 Task: Add Previously Frozen Wild Swordfish Steak to the cart.
Action: Mouse moved to (21, 153)
Screenshot: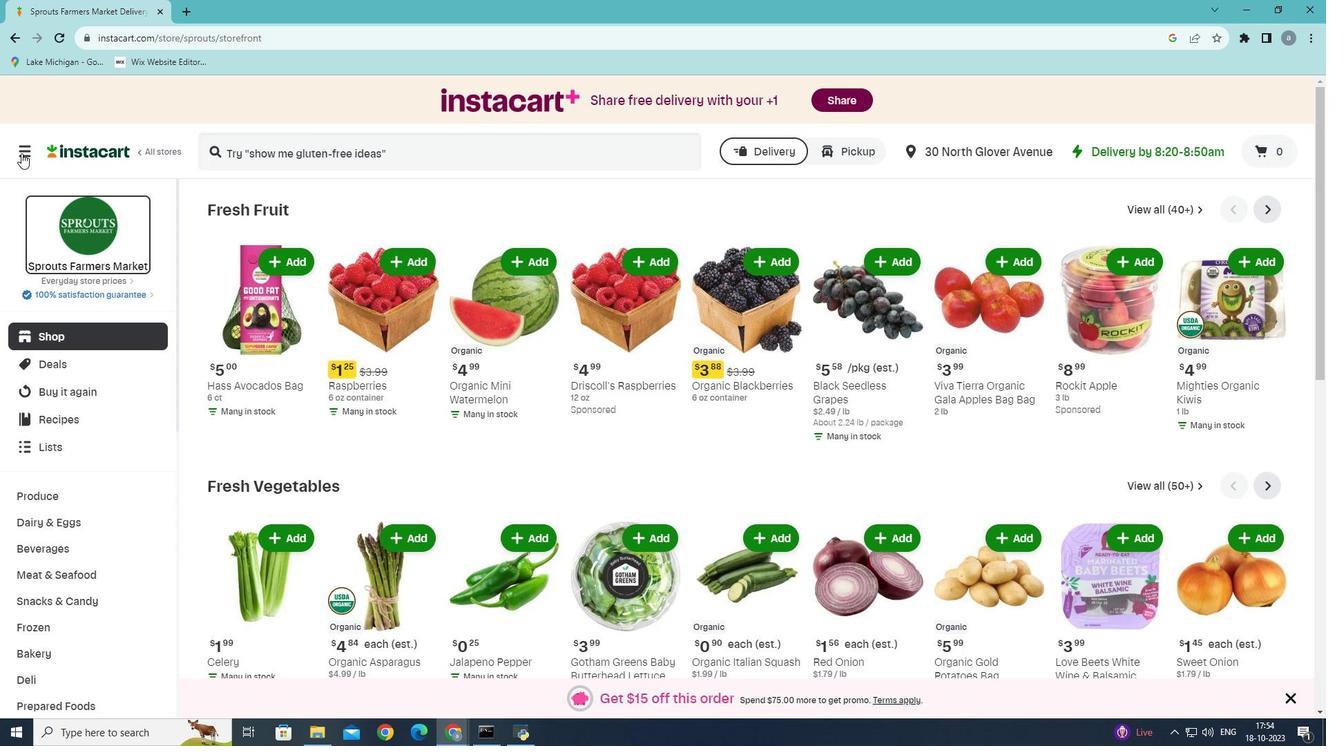 
Action: Mouse pressed left at (21, 153)
Screenshot: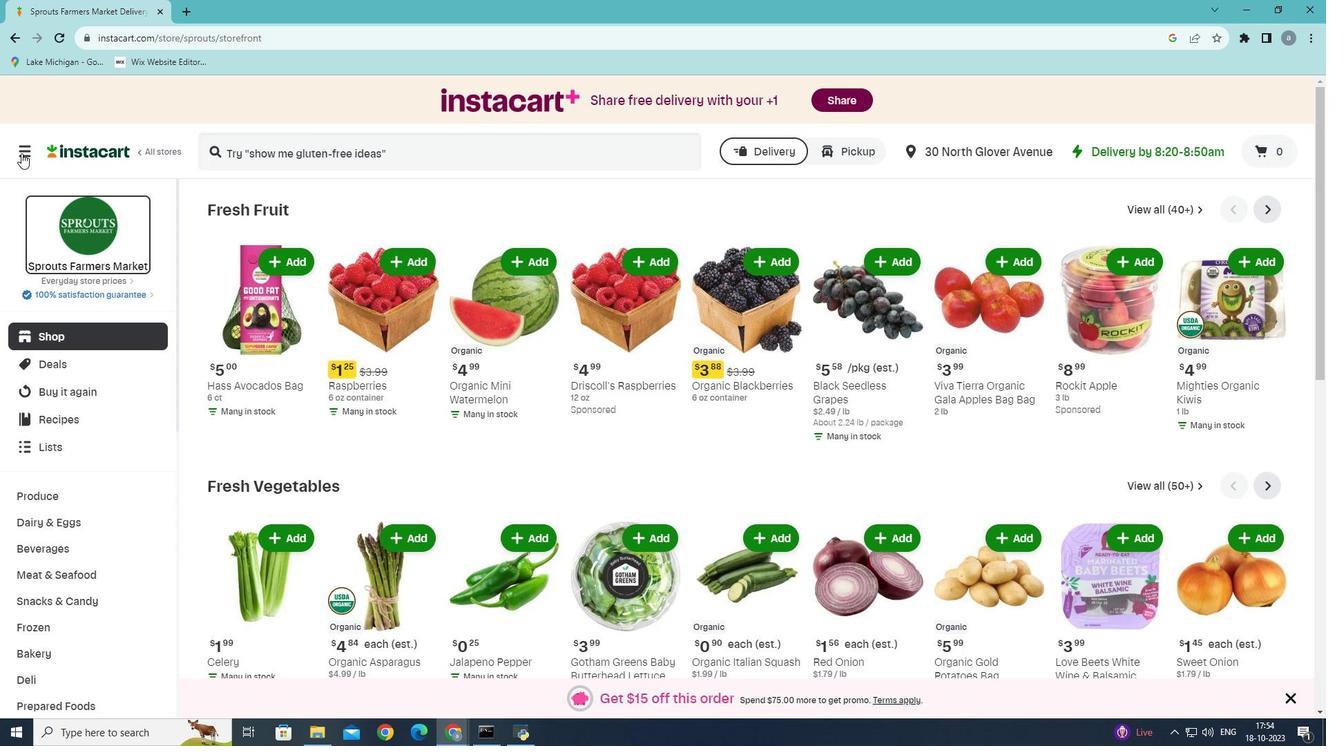 
Action: Mouse moved to (84, 398)
Screenshot: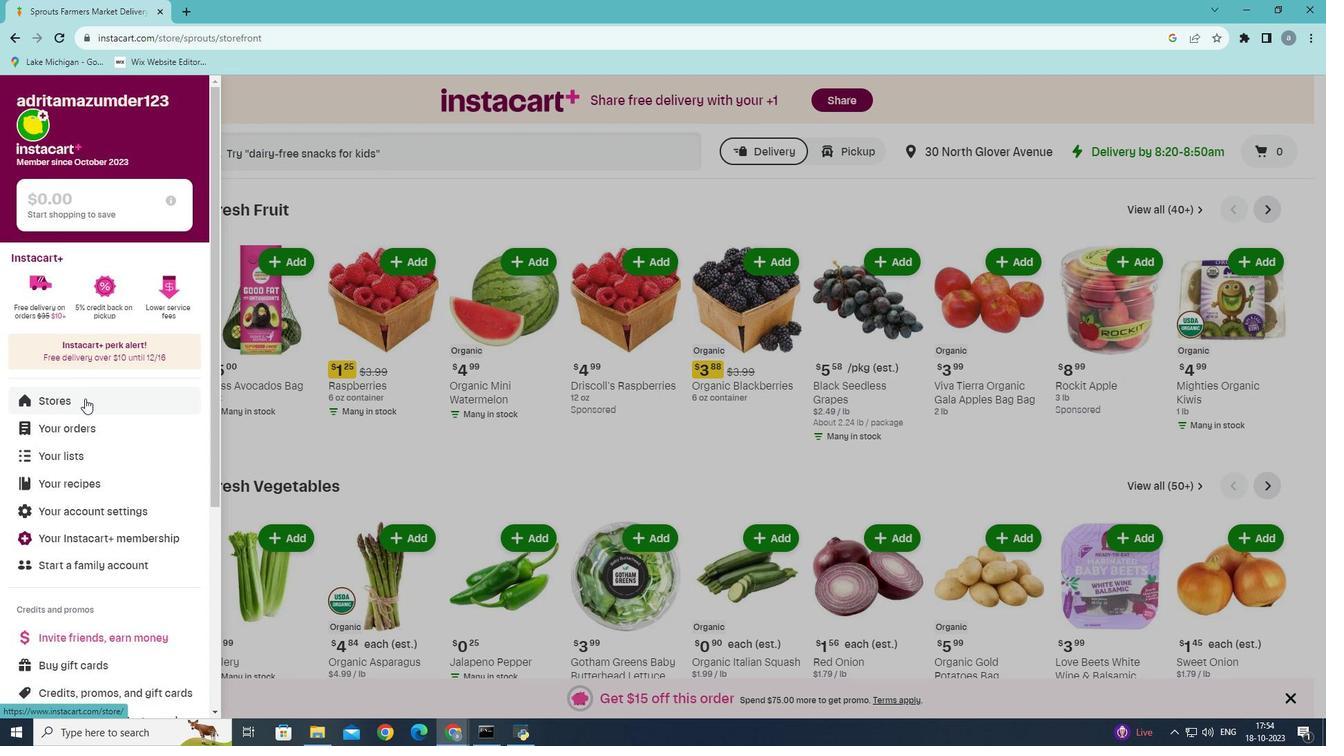 
Action: Mouse pressed left at (84, 398)
Screenshot: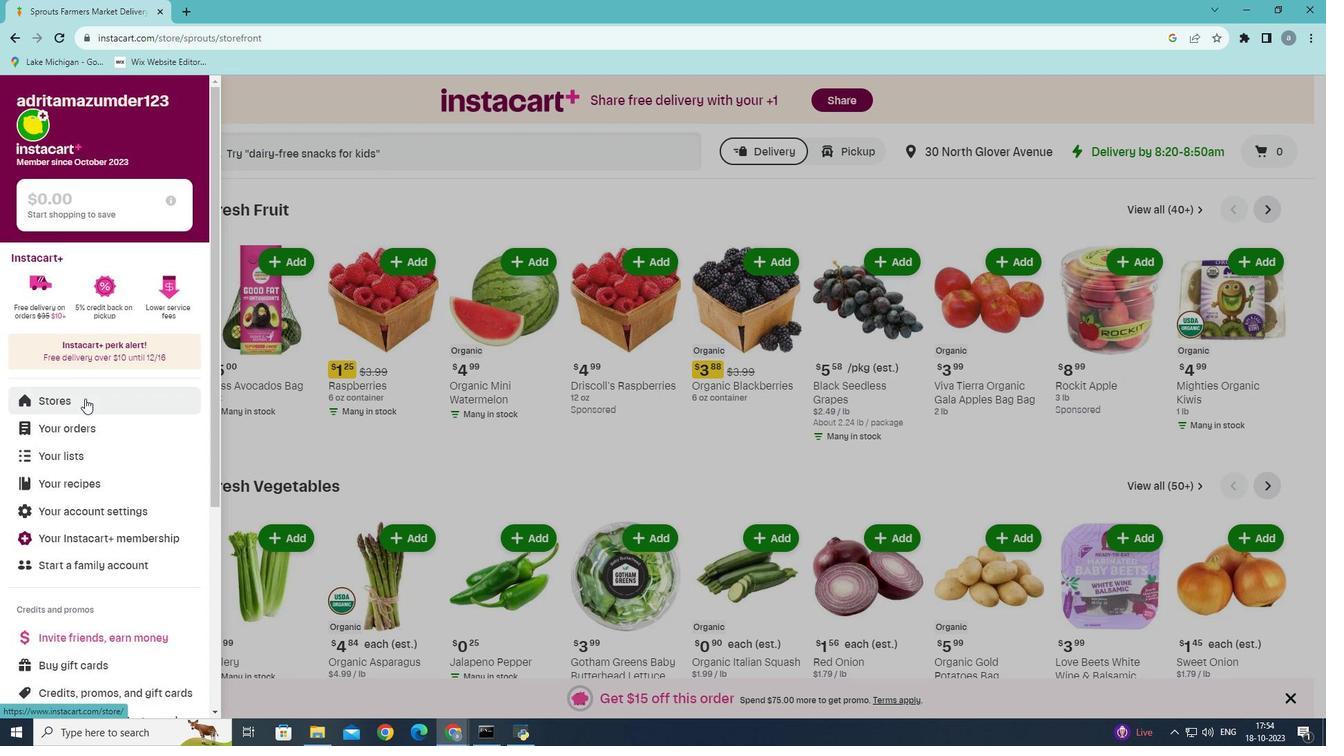 
Action: Mouse moved to (329, 160)
Screenshot: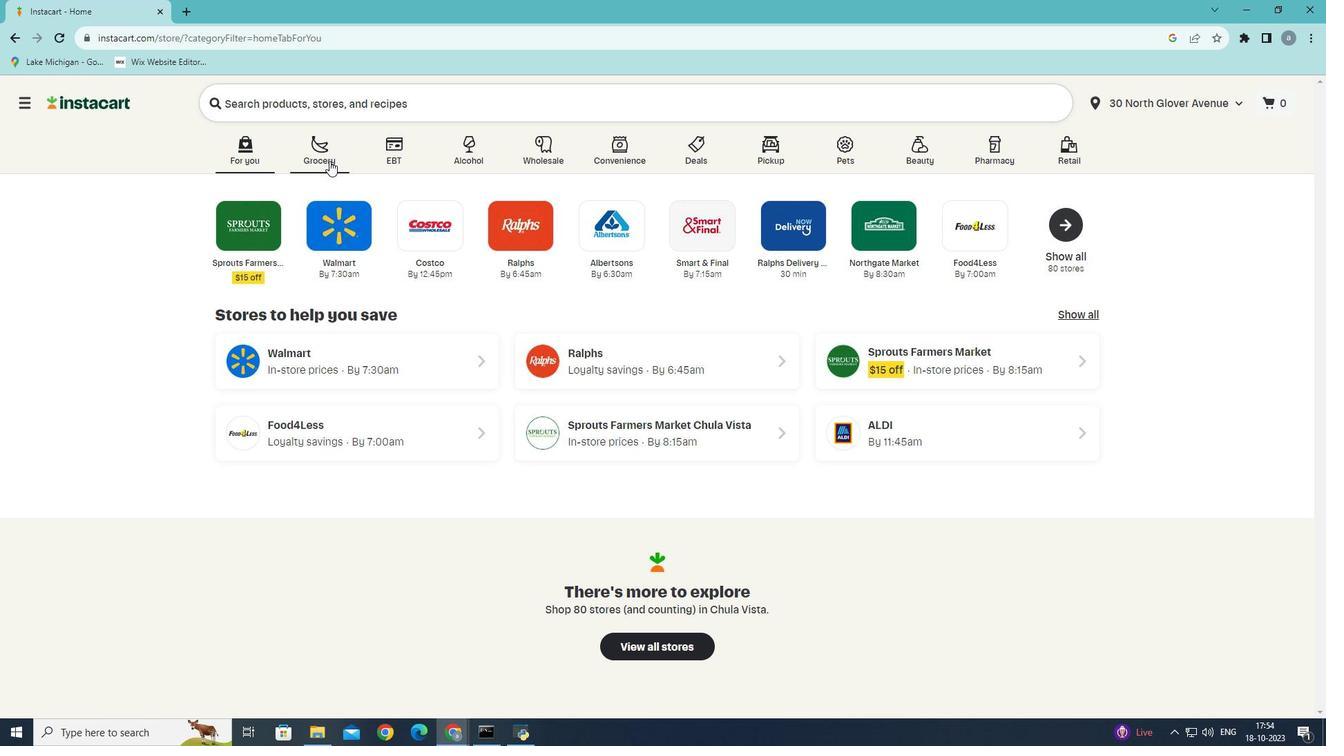
Action: Mouse pressed left at (329, 160)
Screenshot: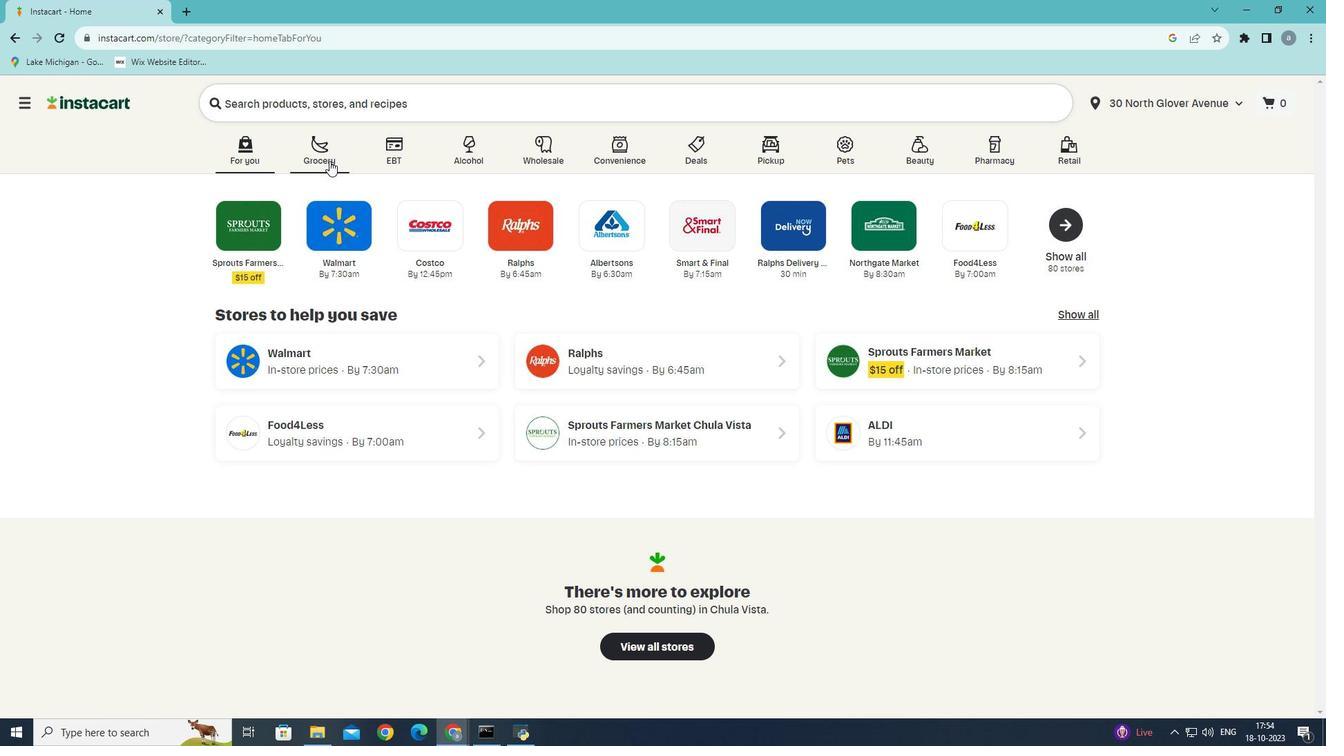 
Action: Mouse moved to (337, 432)
Screenshot: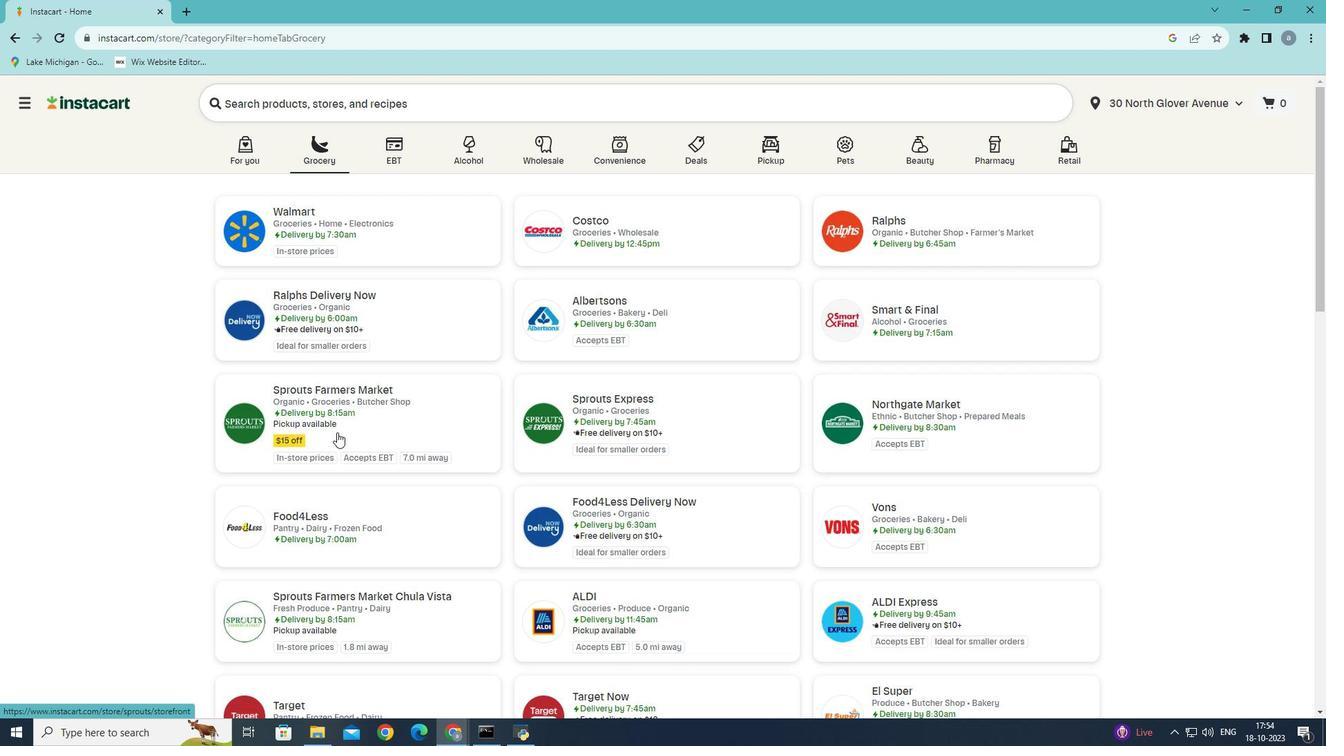 
Action: Mouse pressed left at (337, 432)
Screenshot: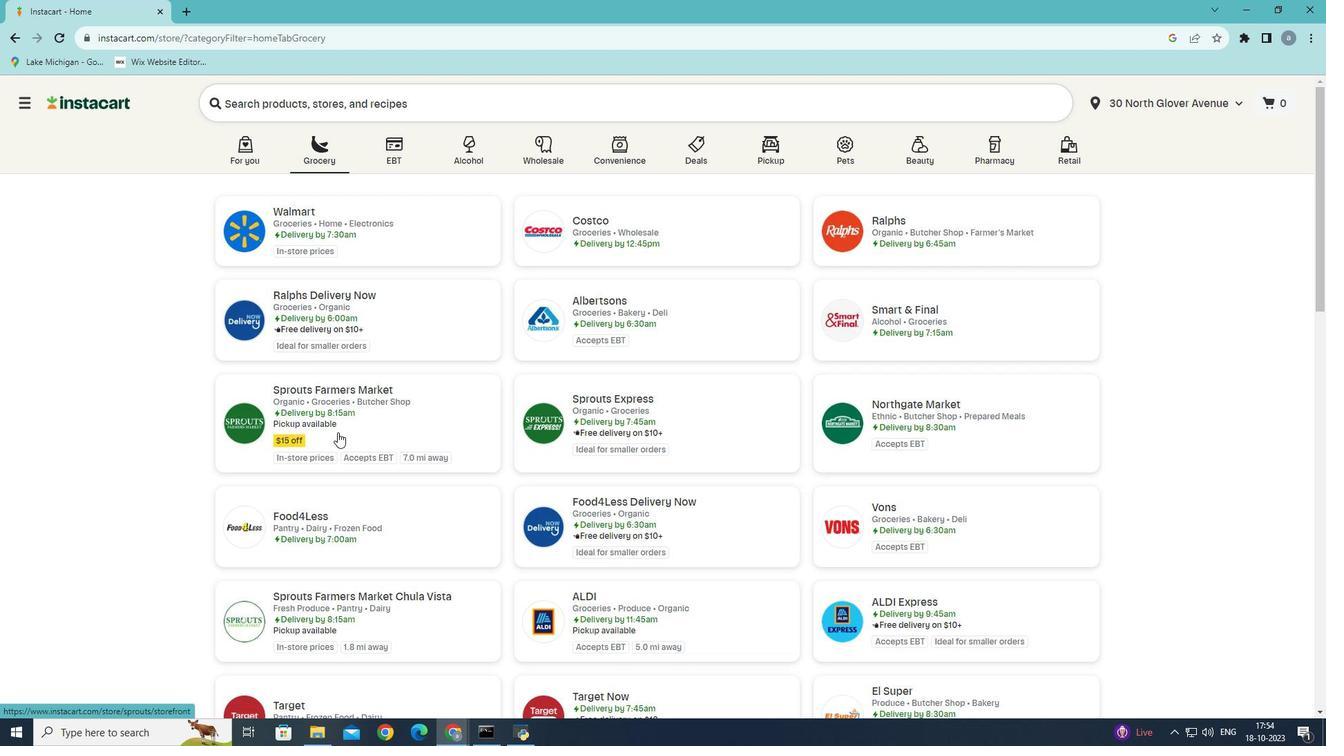 
Action: Mouse moved to (59, 570)
Screenshot: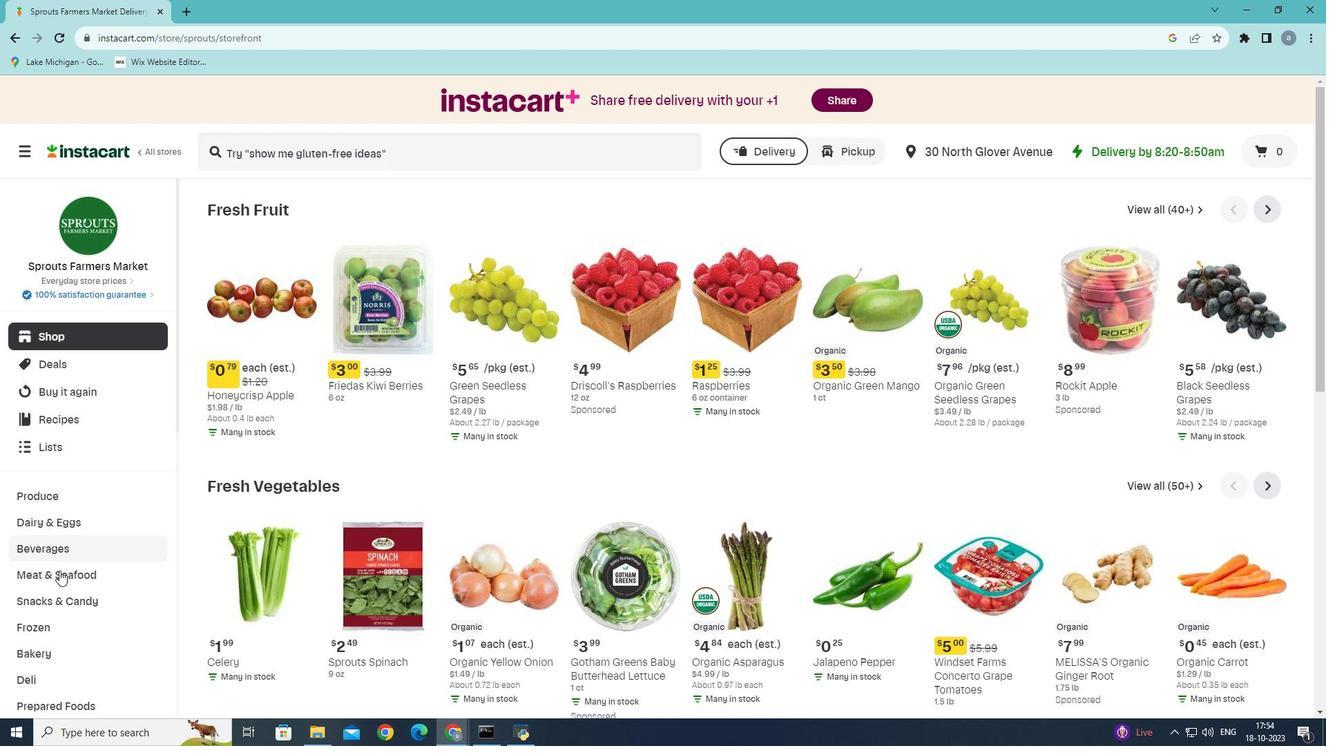 
Action: Mouse pressed left at (59, 570)
Screenshot: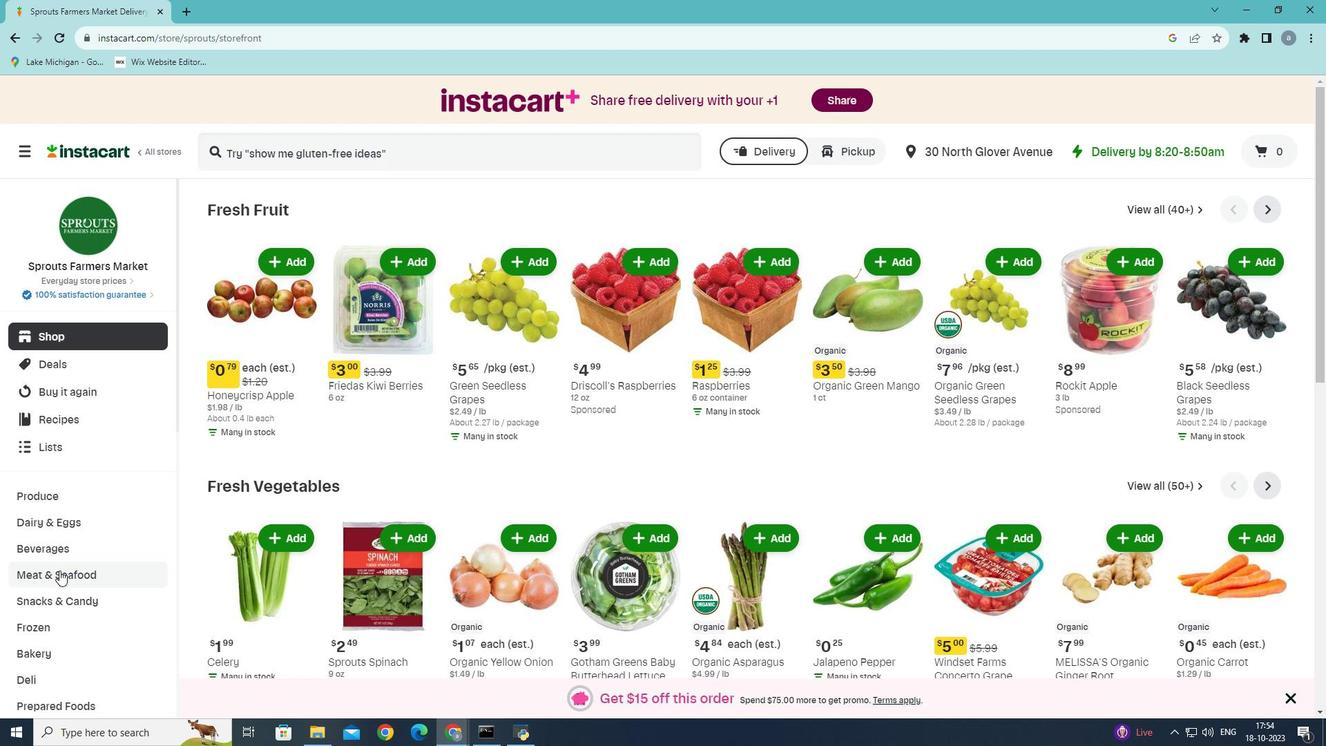 
Action: Mouse moved to (538, 241)
Screenshot: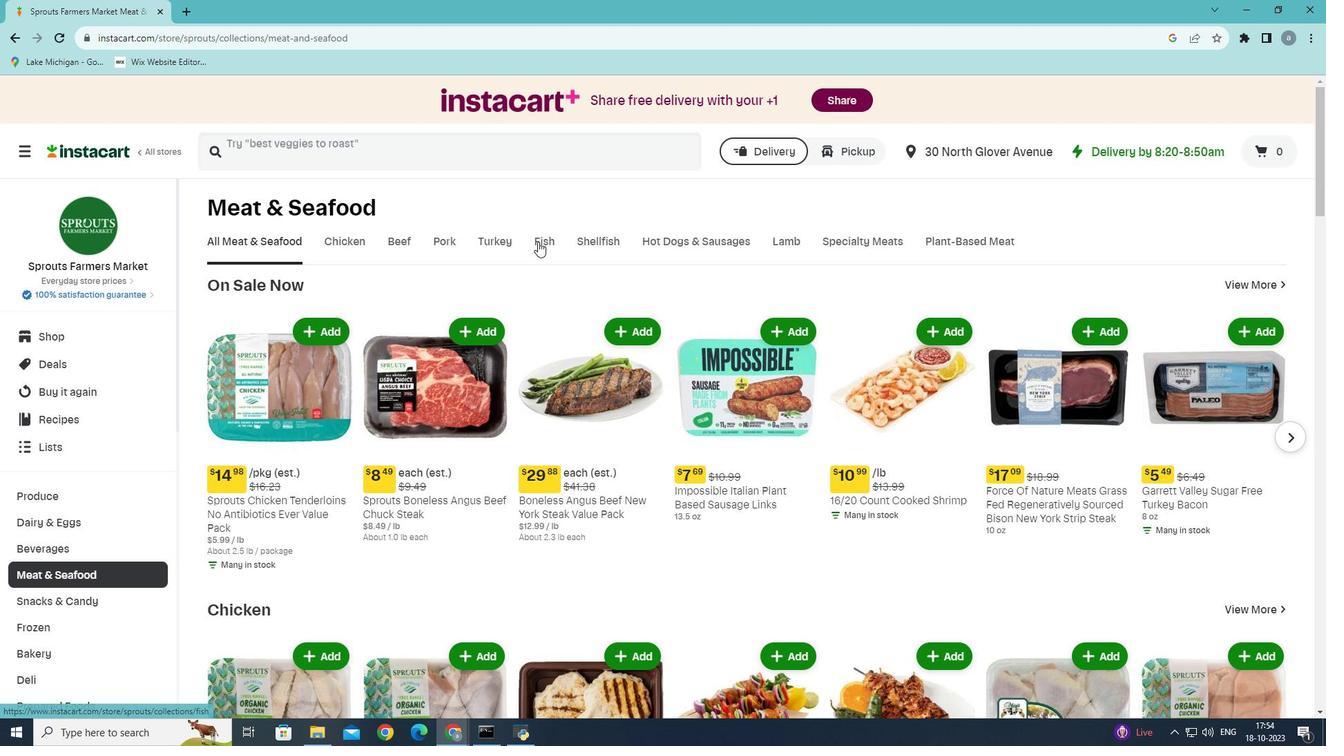 
Action: Mouse pressed left at (538, 241)
Screenshot: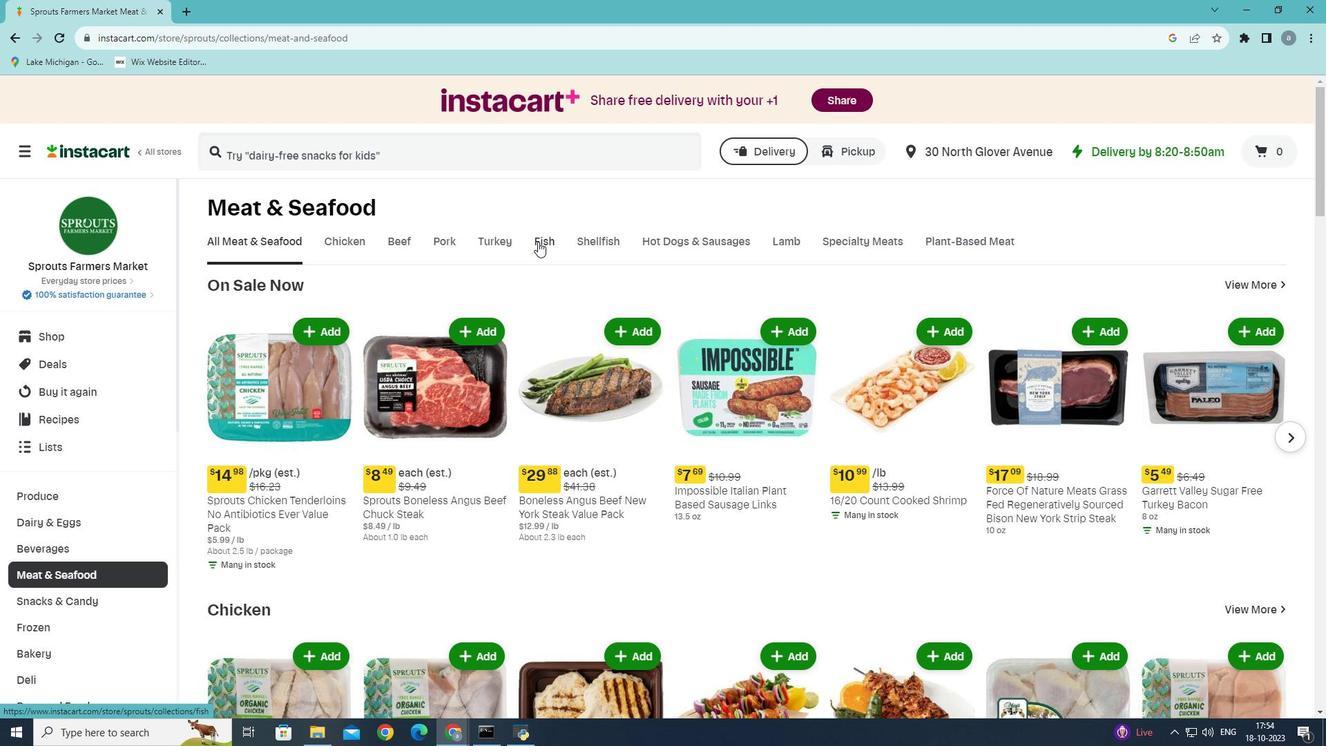 
Action: Mouse moved to (605, 372)
Screenshot: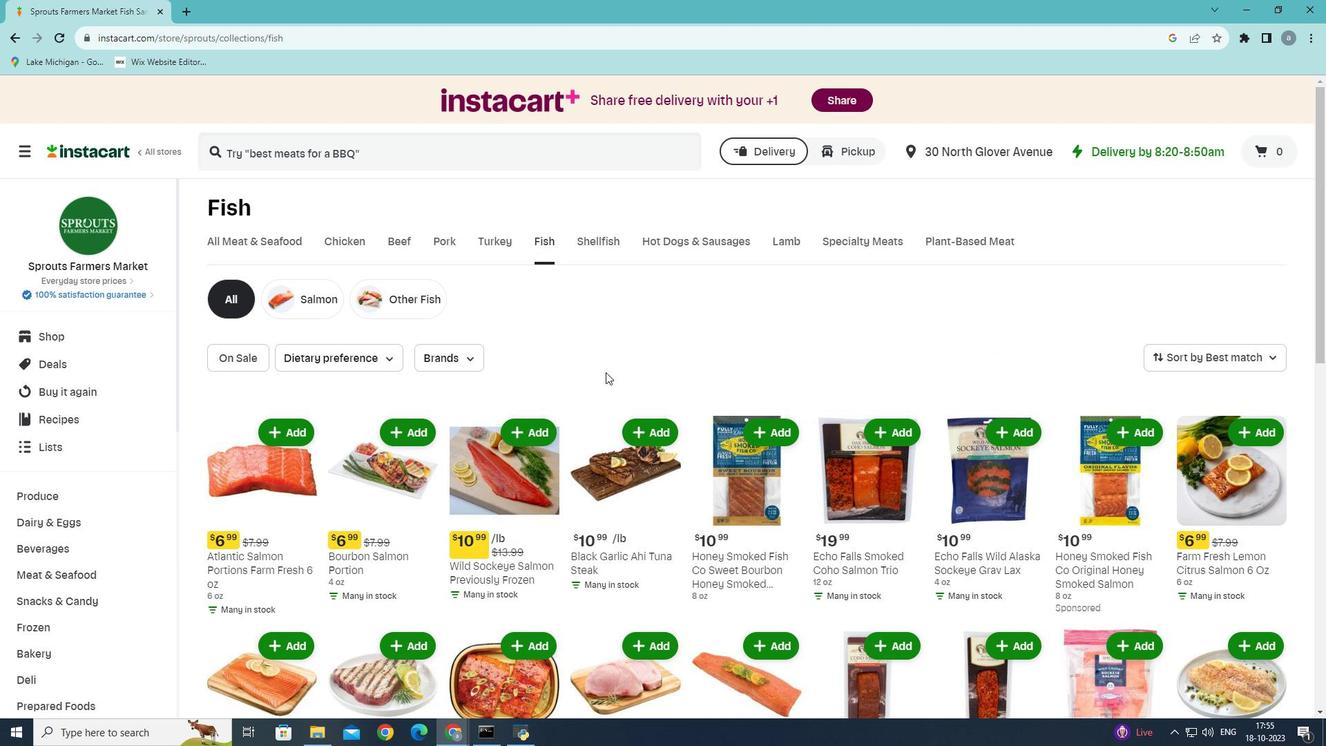 
Action: Mouse scrolled (605, 371) with delta (0, 0)
Screenshot: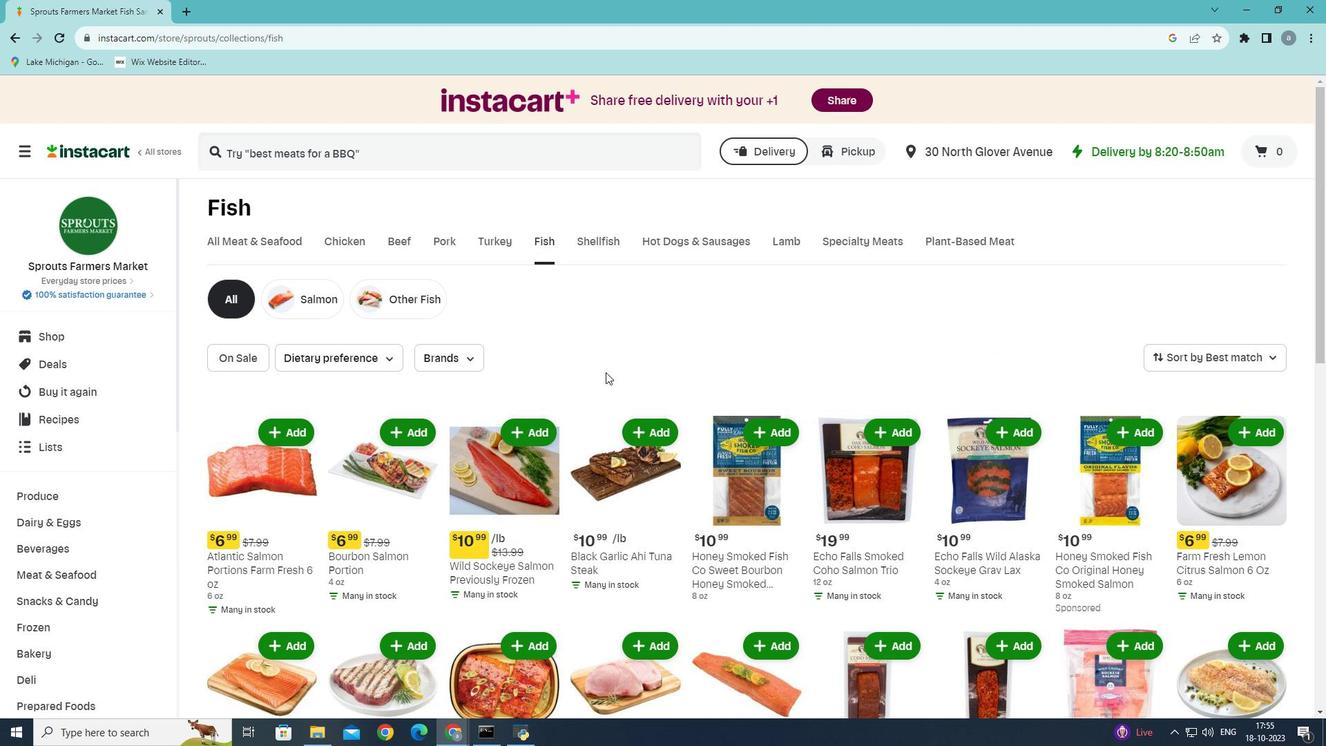 
Action: Mouse scrolled (605, 371) with delta (0, 0)
Screenshot: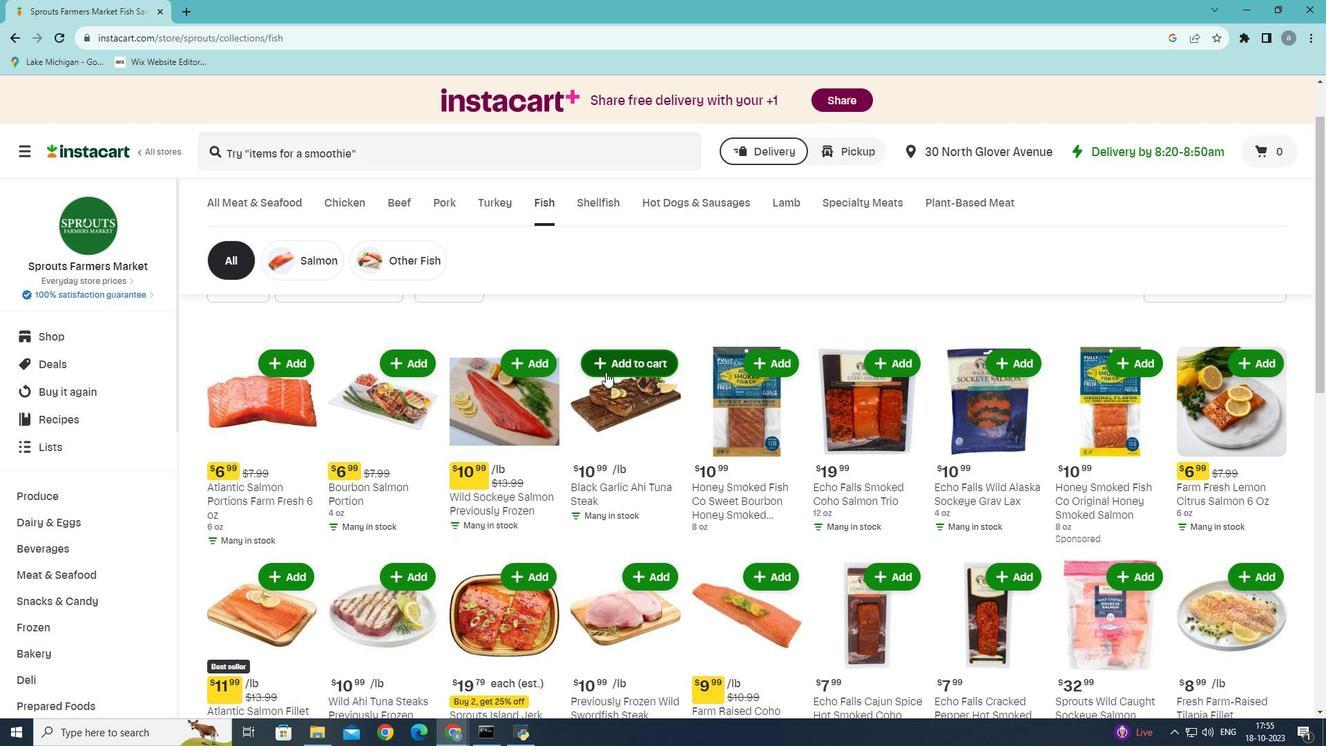 
Action: Mouse scrolled (605, 371) with delta (0, 0)
Screenshot: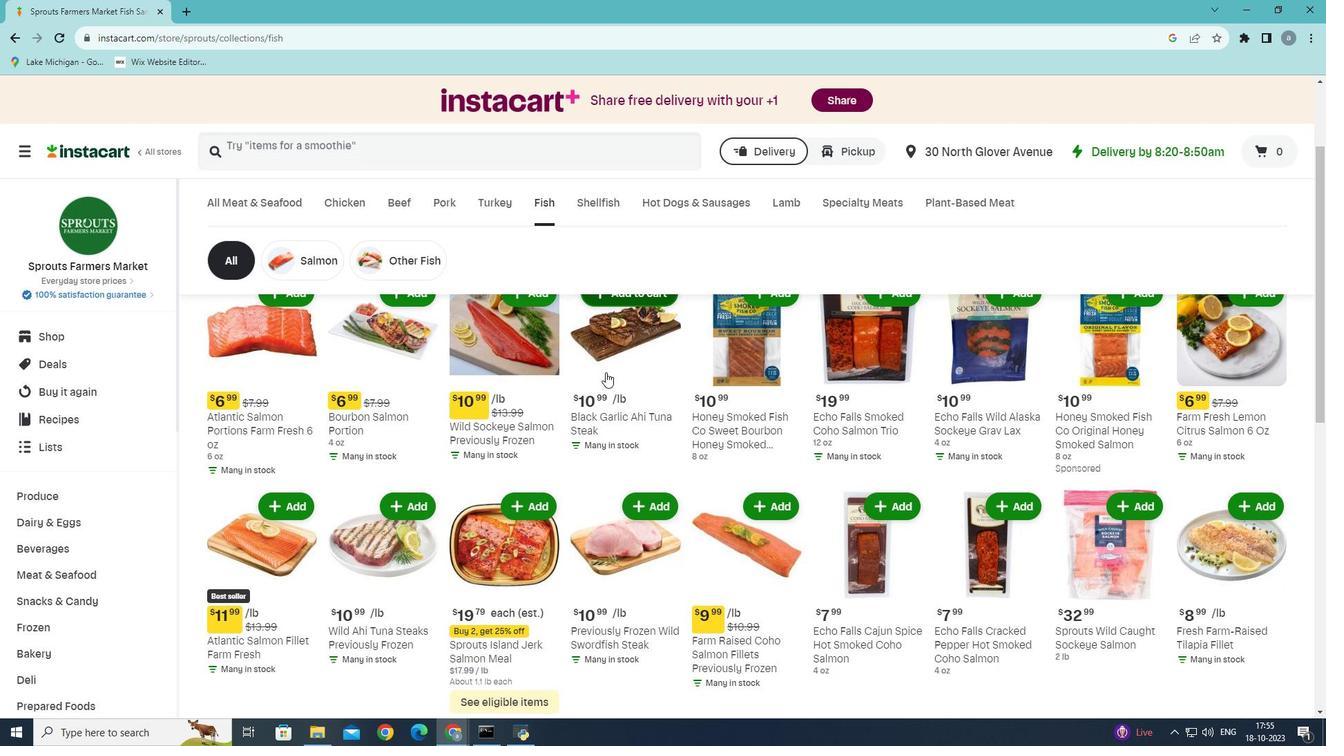 
Action: Mouse moved to (648, 437)
Screenshot: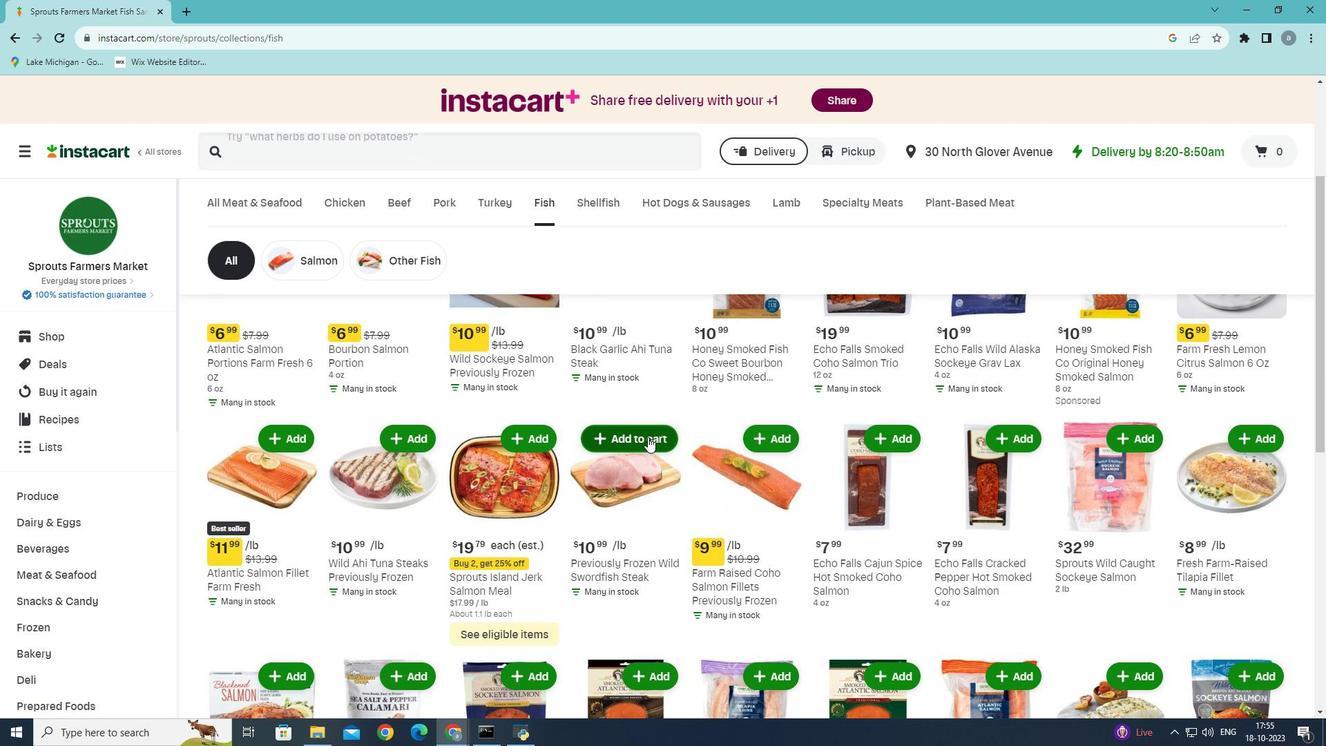 
Action: Mouse pressed left at (648, 437)
Screenshot: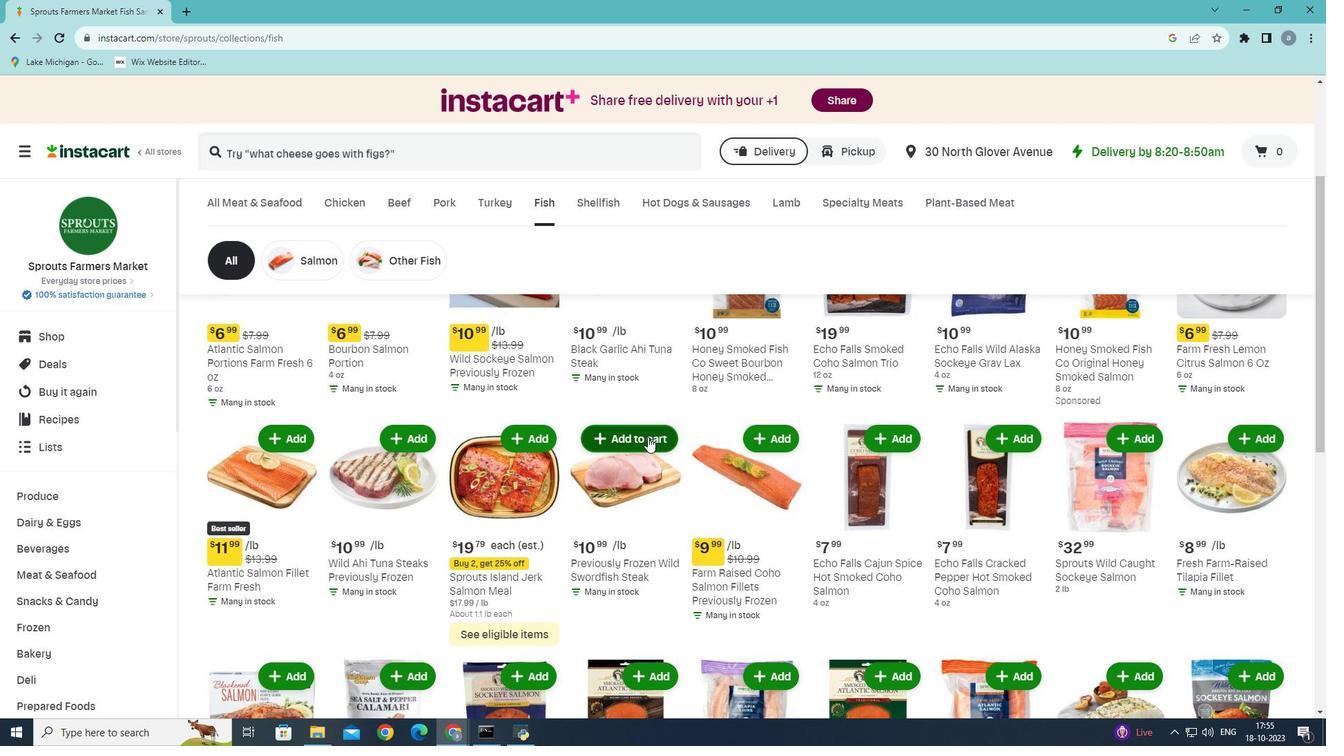 
Action: Mouse moved to (640, 435)
Screenshot: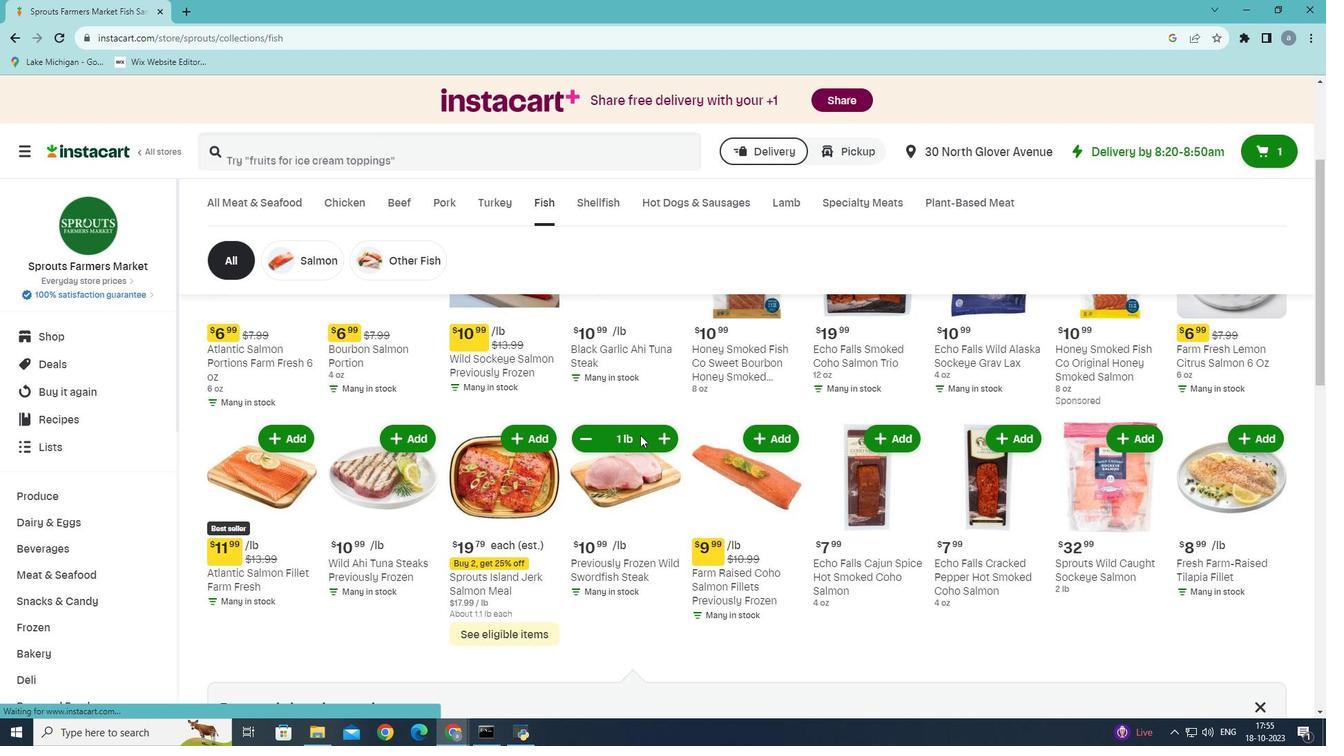 
